Task: In the  document coconutree.pdf Share this file with 'softage.5@softage.net' Check 'Vision History' View the  non- printing characters
Action: Mouse moved to (39, 73)
Screenshot: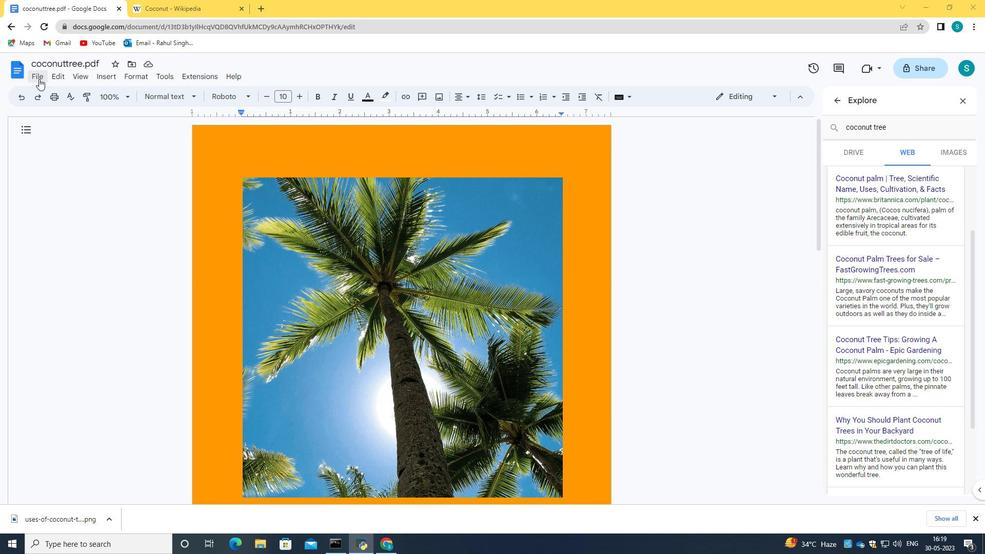 
Action: Mouse pressed left at (39, 73)
Screenshot: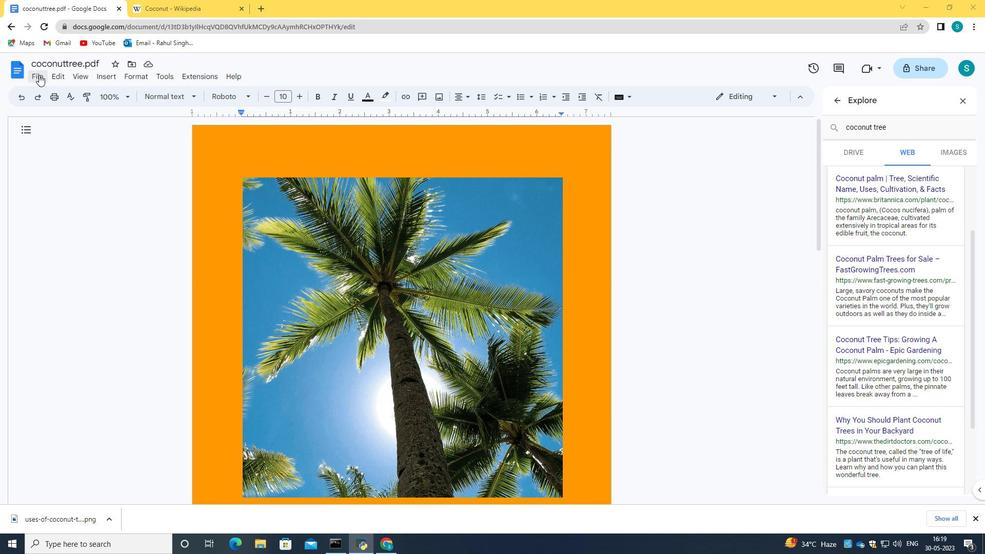 
Action: Mouse moved to (247, 151)
Screenshot: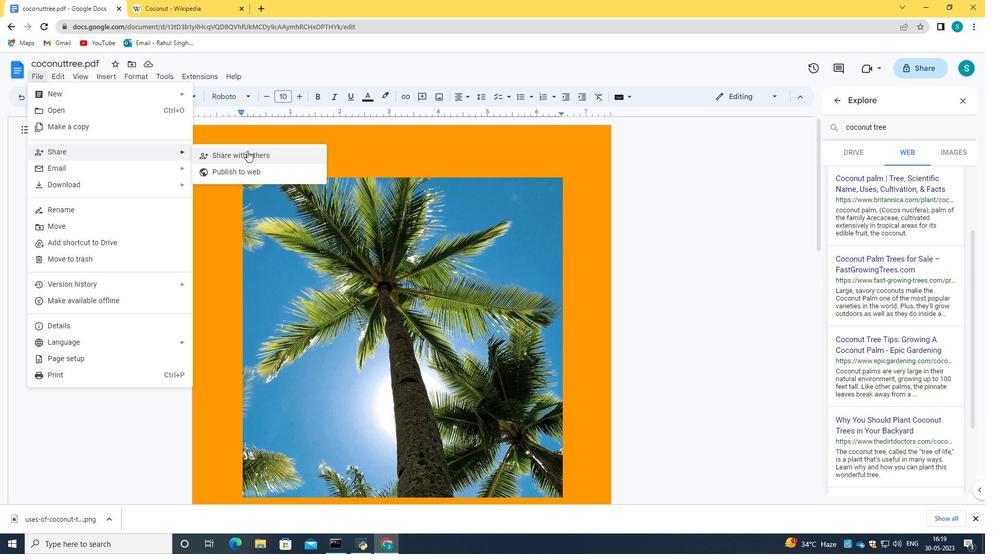 
Action: Mouse pressed left at (247, 151)
Screenshot: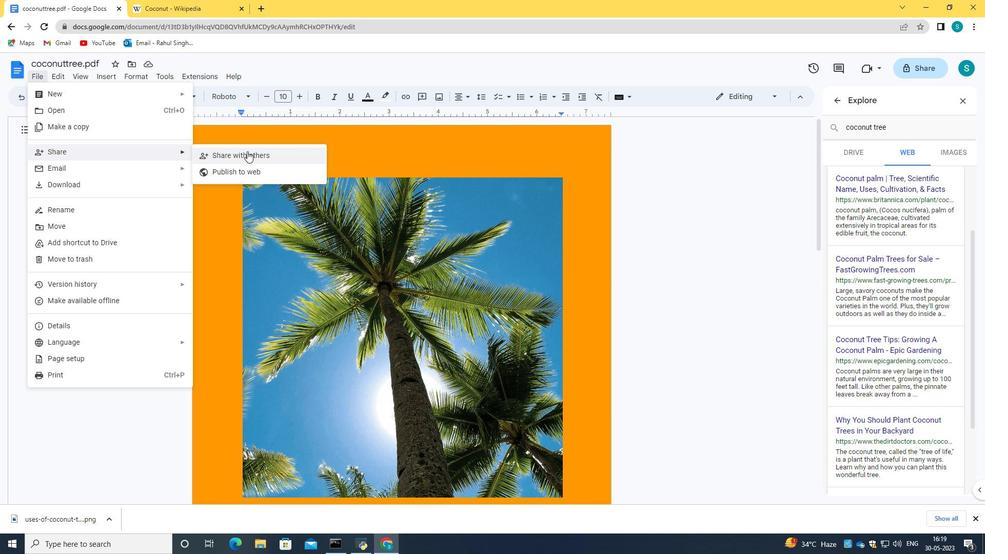 
Action: Mouse moved to (403, 228)
Screenshot: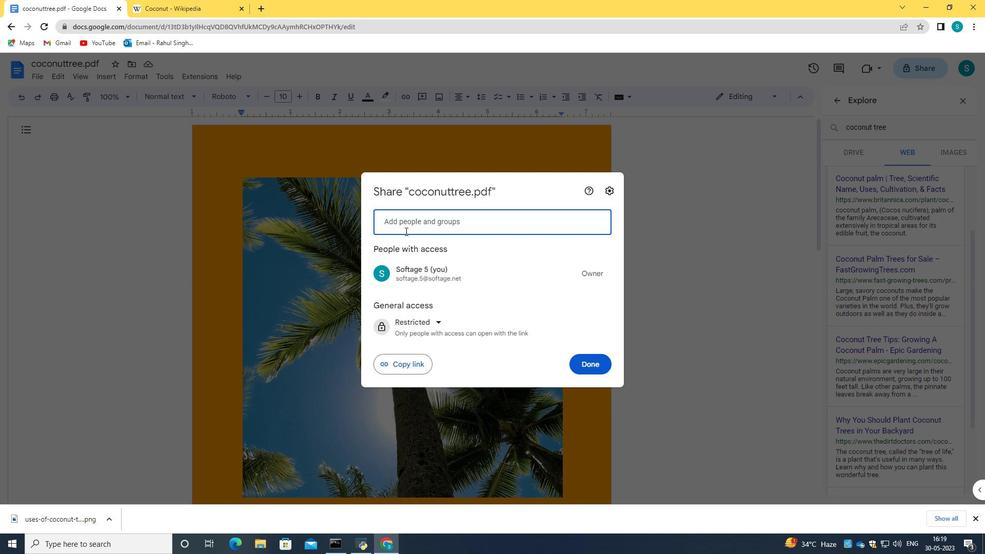 
Action: Key pressed <Key.caps_lock><Key.caps_lock>softage.5<Key.shift><Key.shift><Key.shift><Key.shift><Key.shift><Key.shift><Key.shift><Key.shift><Key.shift><Key.shift>@softage.net
Screenshot: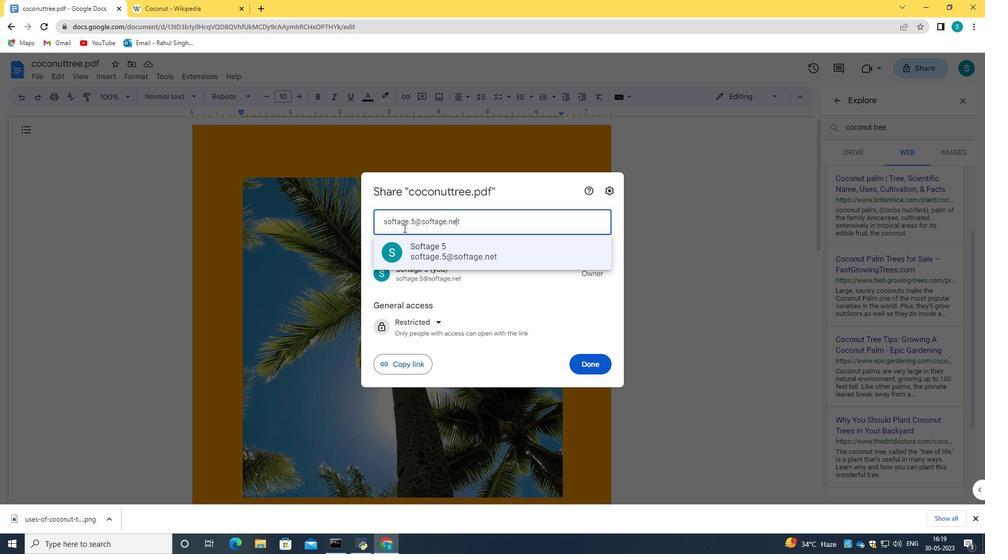 
Action: Mouse moved to (441, 252)
Screenshot: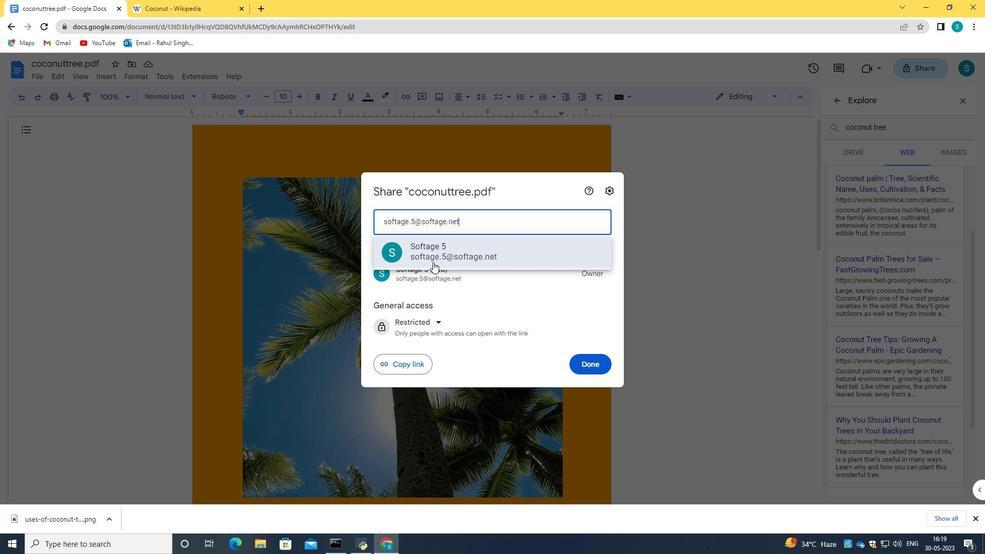 
Action: Mouse pressed left at (441, 252)
Screenshot: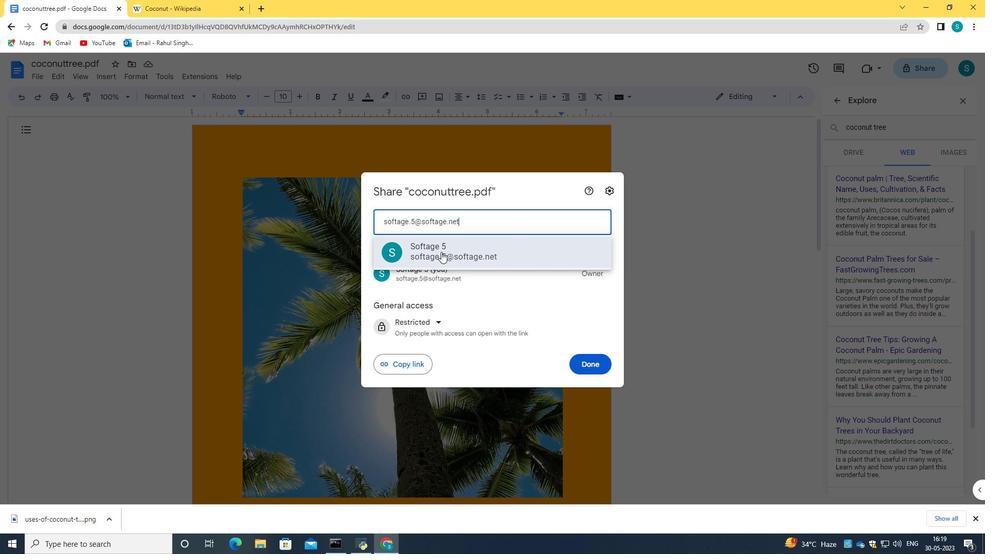 
Action: Mouse moved to (587, 350)
Screenshot: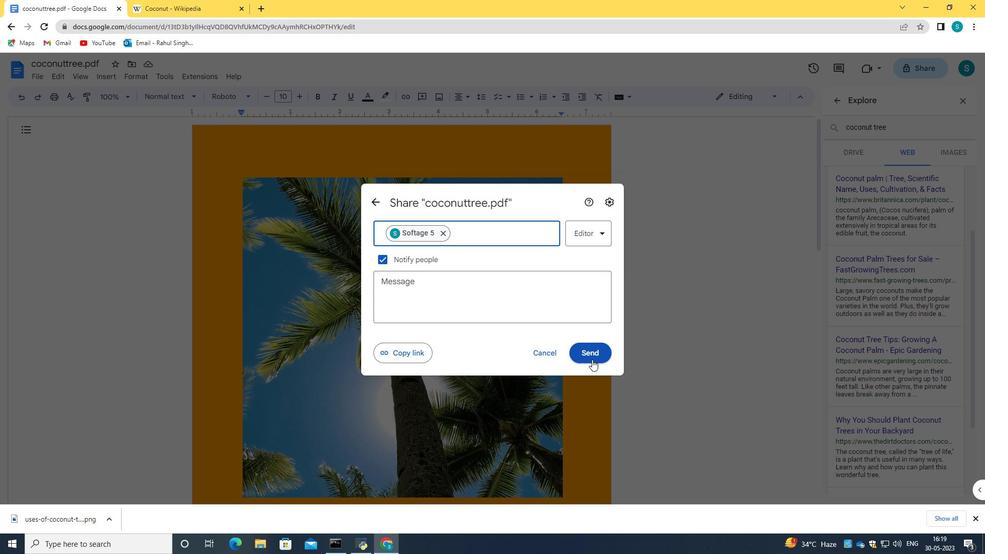 
Action: Mouse pressed left at (587, 350)
Screenshot: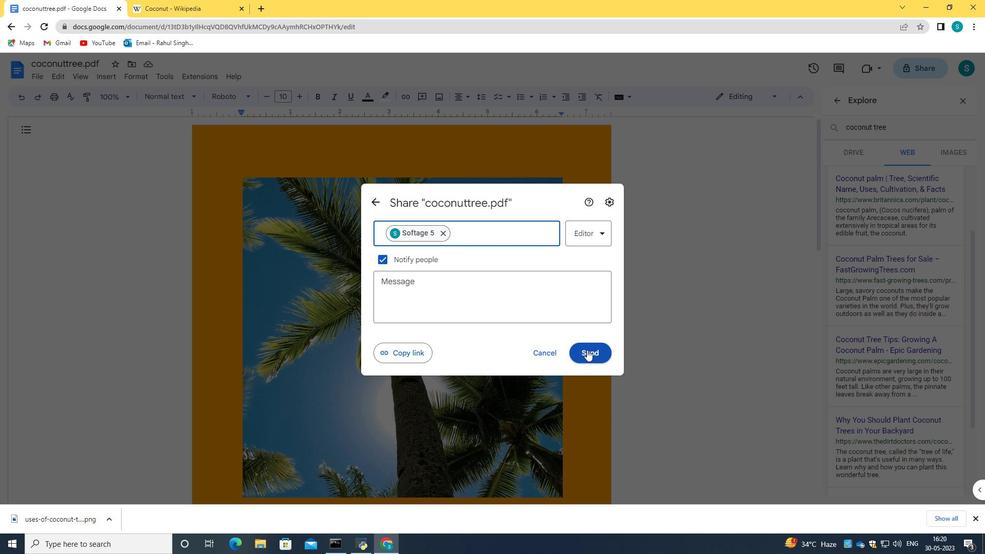 
Action: Mouse moved to (44, 75)
Screenshot: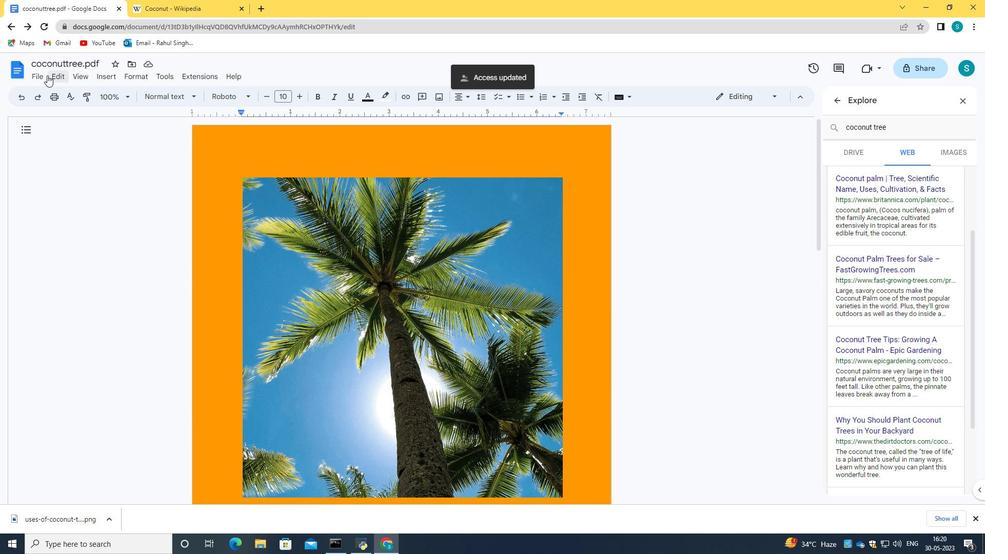 
Action: Mouse pressed left at (44, 75)
Screenshot: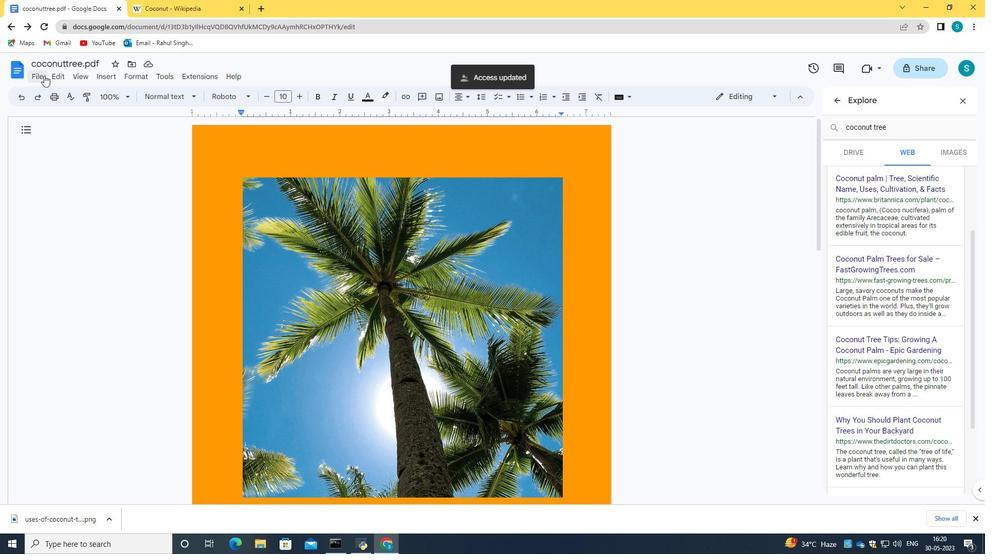 
Action: Mouse moved to (130, 286)
Screenshot: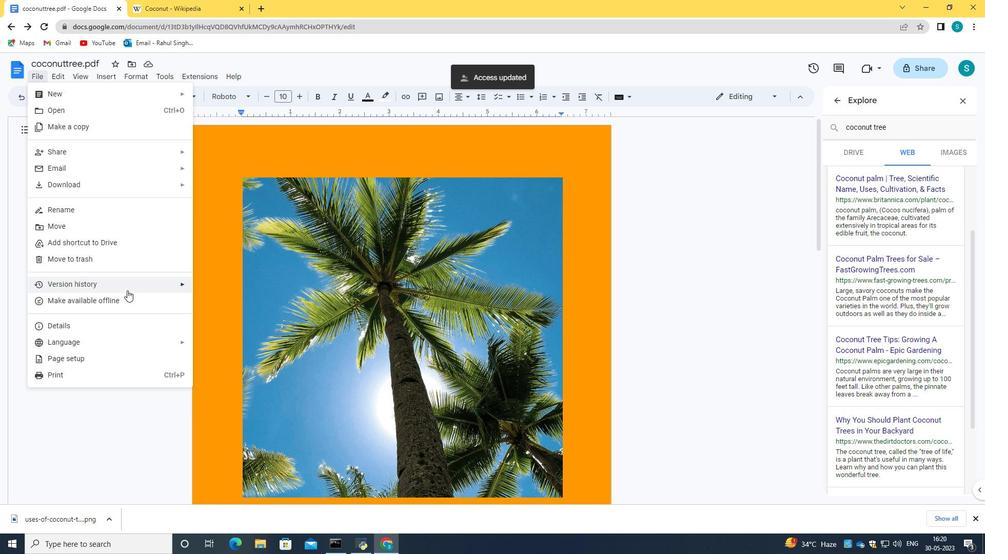 
Action: Mouse pressed left at (130, 286)
Screenshot: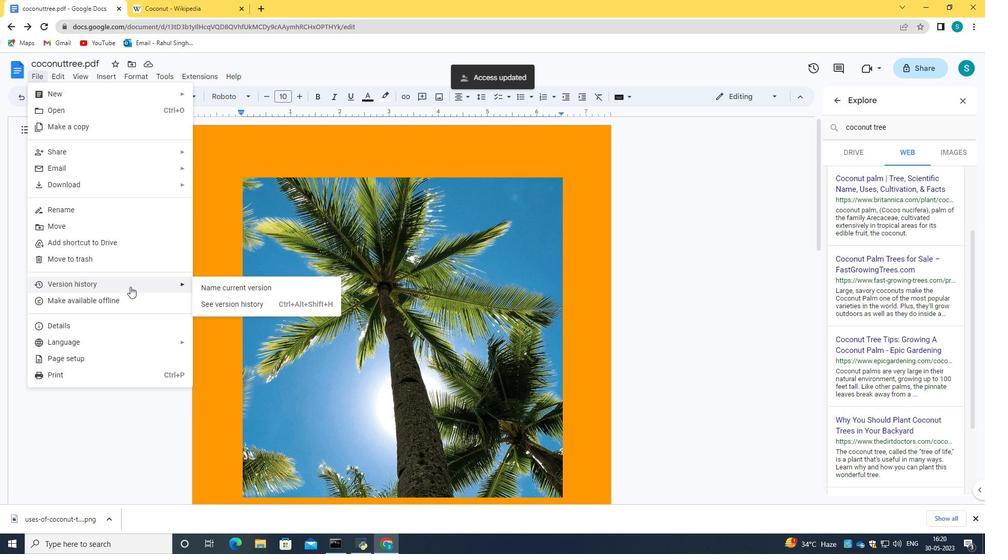 
Action: Mouse moved to (245, 301)
Screenshot: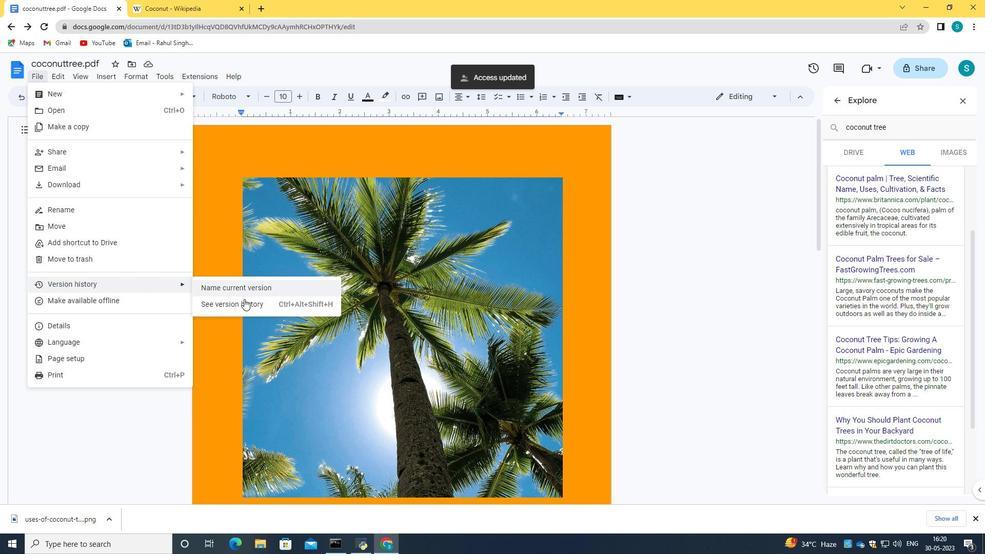
Action: Mouse pressed left at (245, 301)
Screenshot: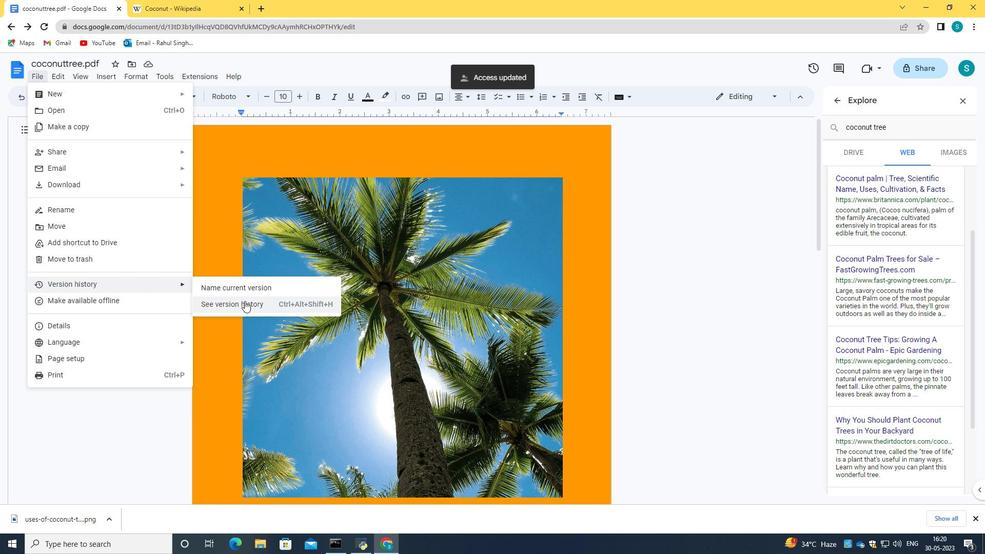 
Action: Mouse moved to (630, 315)
Screenshot: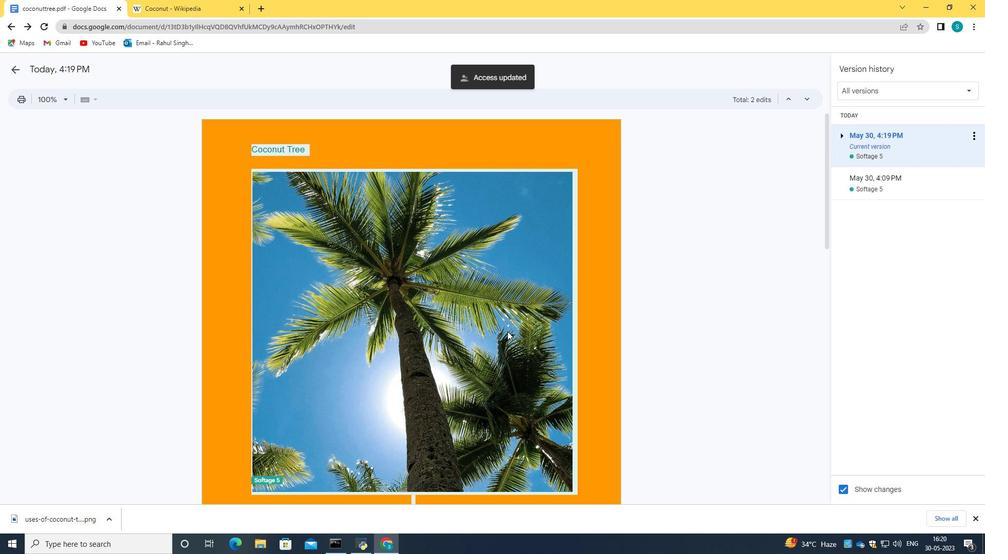 
Action: Mouse scrolled (630, 315) with delta (0, 0)
Screenshot: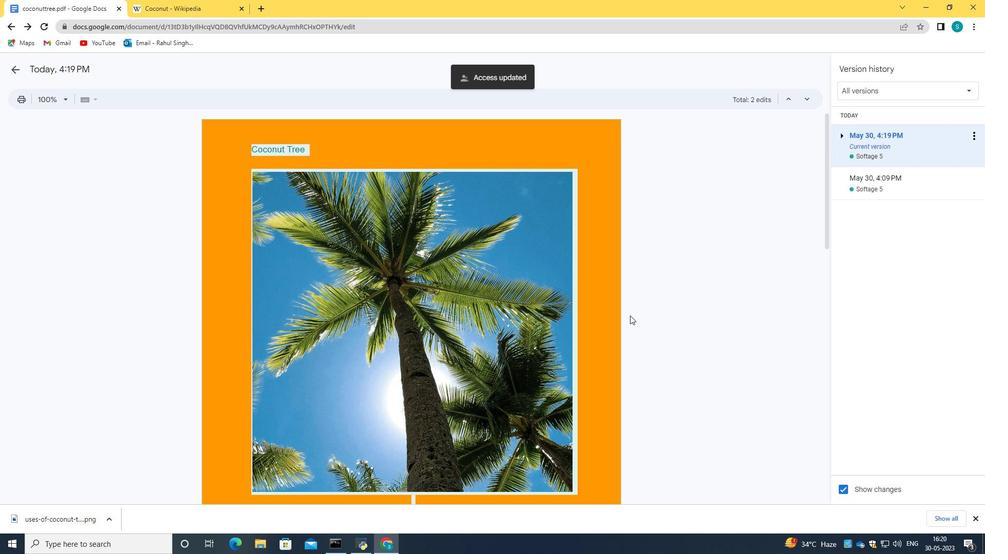 
Action: Mouse moved to (859, 182)
Screenshot: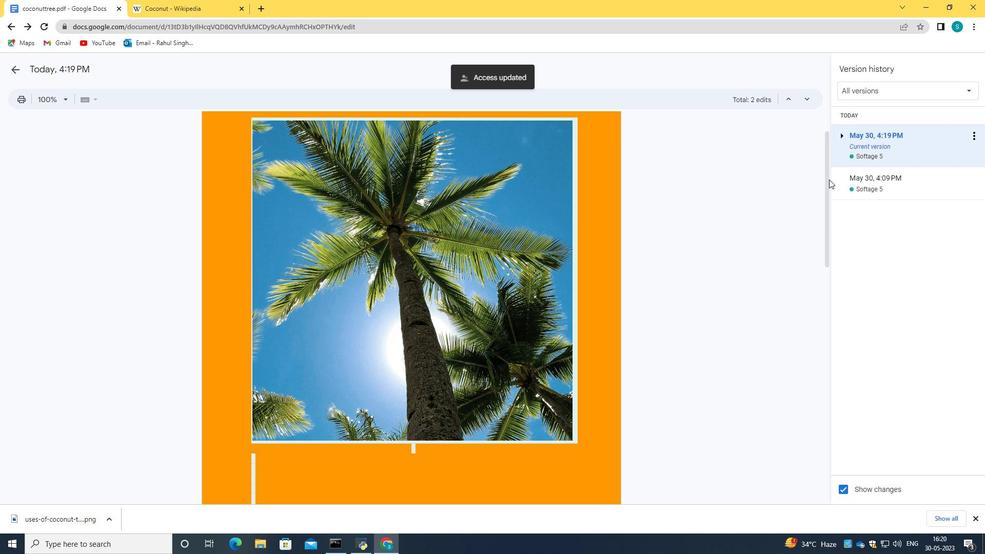 
Action: Mouse pressed left at (859, 182)
Screenshot: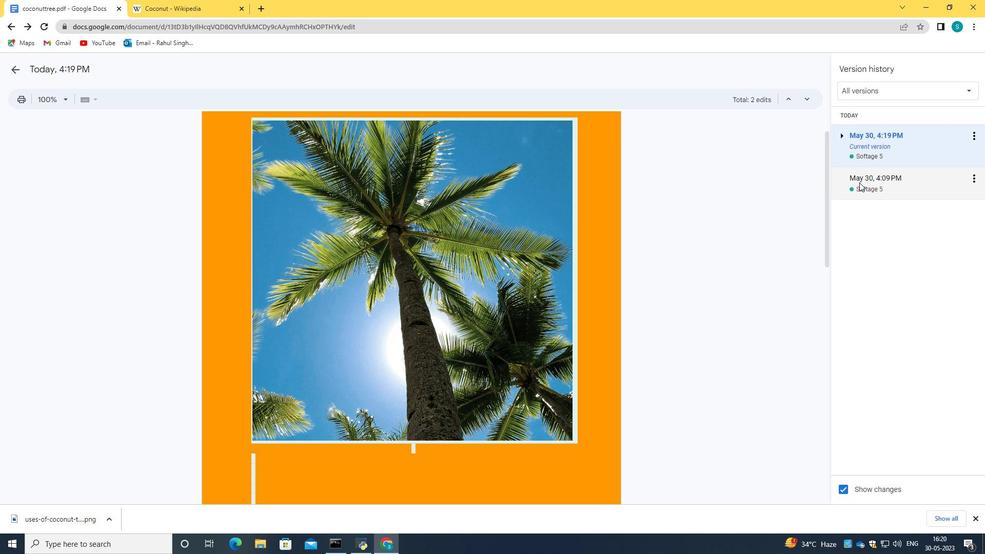 
Action: Mouse moved to (864, 141)
Screenshot: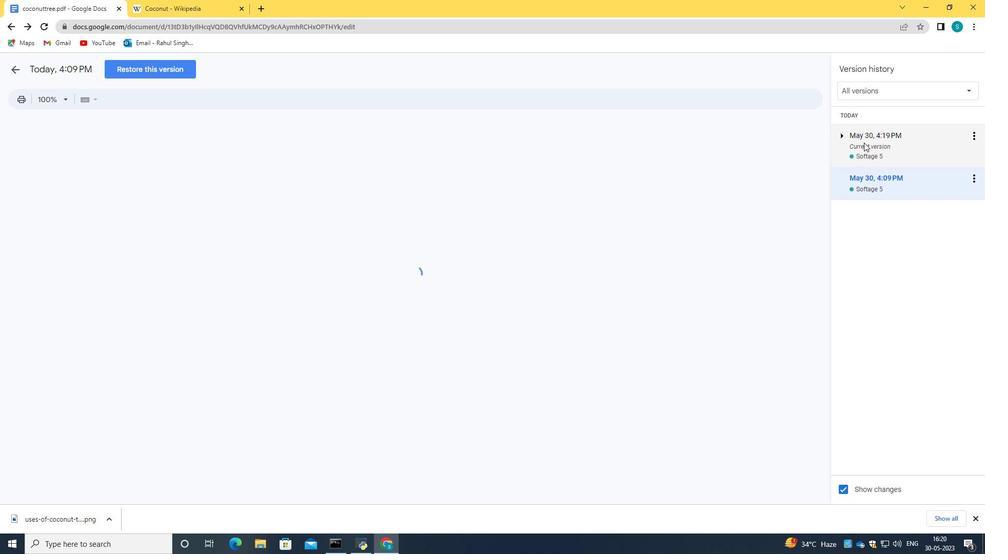 
Action: Mouse pressed left at (864, 141)
Screenshot: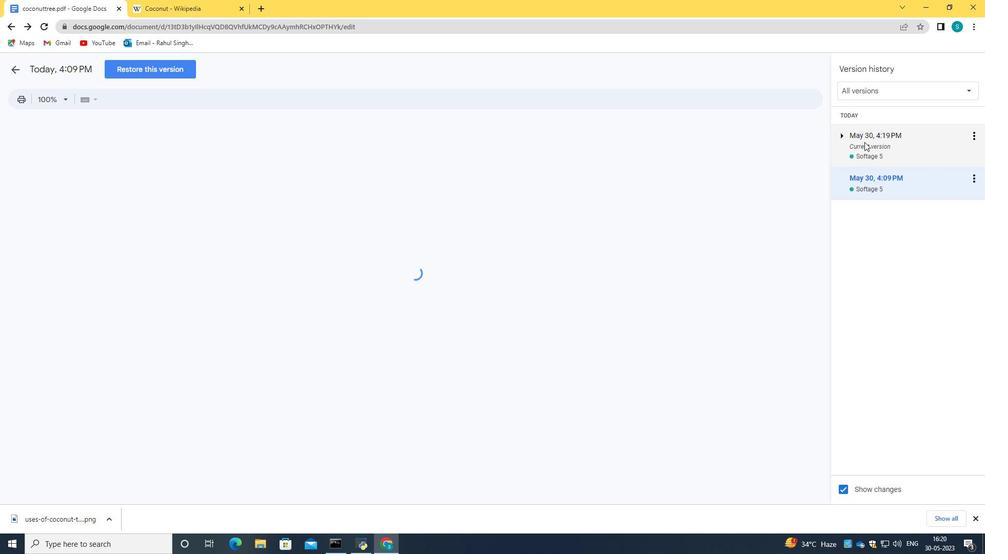 
Action: Mouse moved to (685, 203)
Screenshot: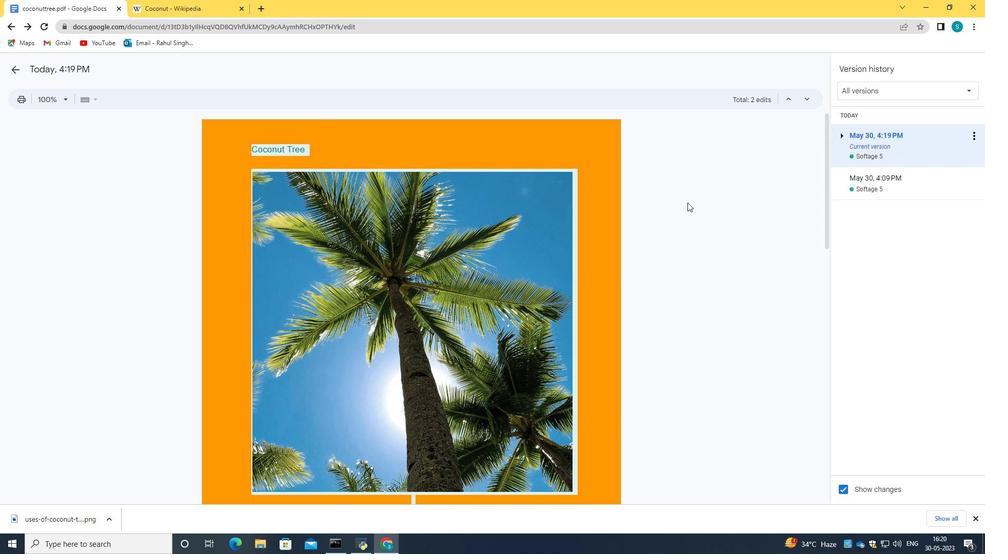 
